 Task: Create List Phone Calls in Board Newsletter Planning to Workspace Ad Operations. Create List SMS in Board Brand Reputation Management to Workspace Ad Operations. Create List Social Media in Board Customer Feedback Collection and Response Management to Workspace Ad Operations
Action: Mouse moved to (82, 351)
Screenshot: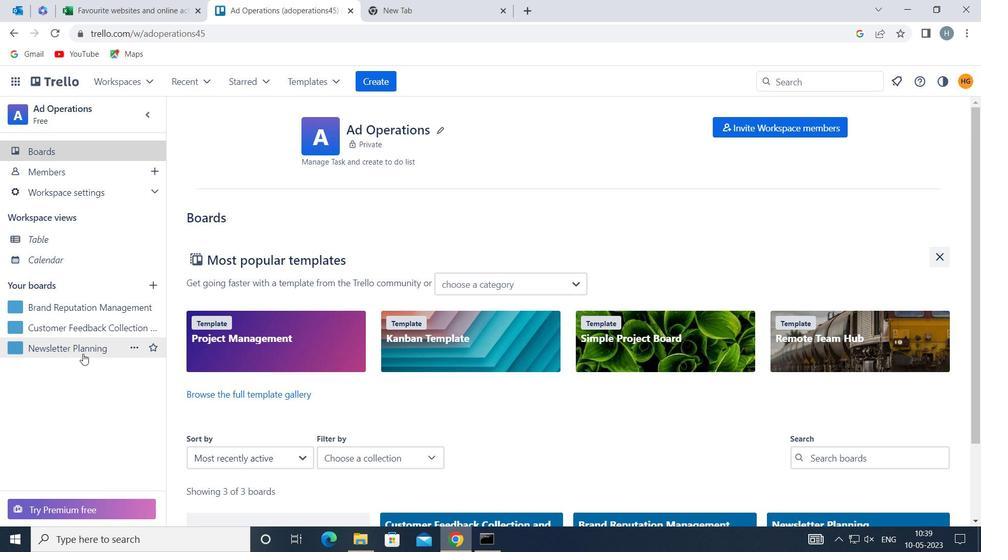 
Action: Mouse pressed left at (82, 351)
Screenshot: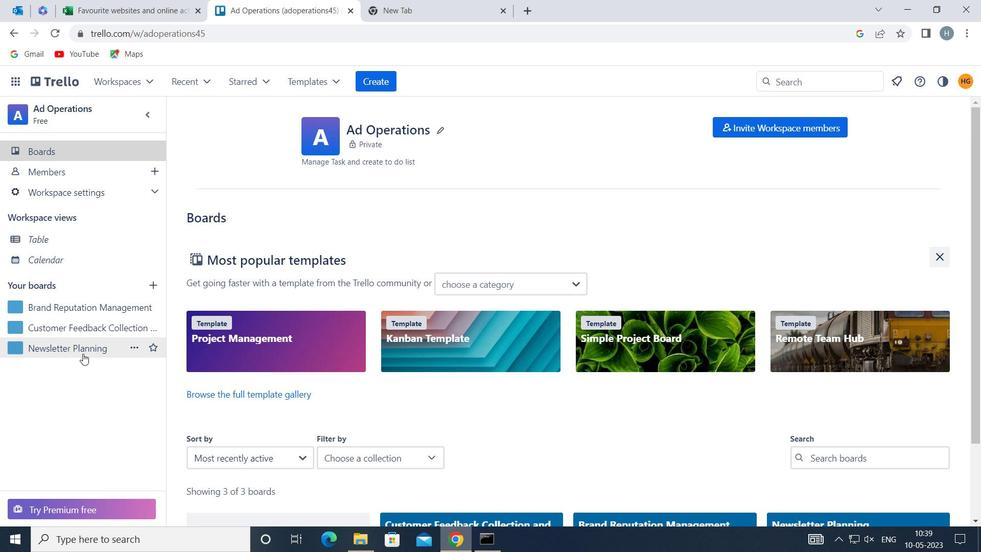 
Action: Mouse moved to (564, 156)
Screenshot: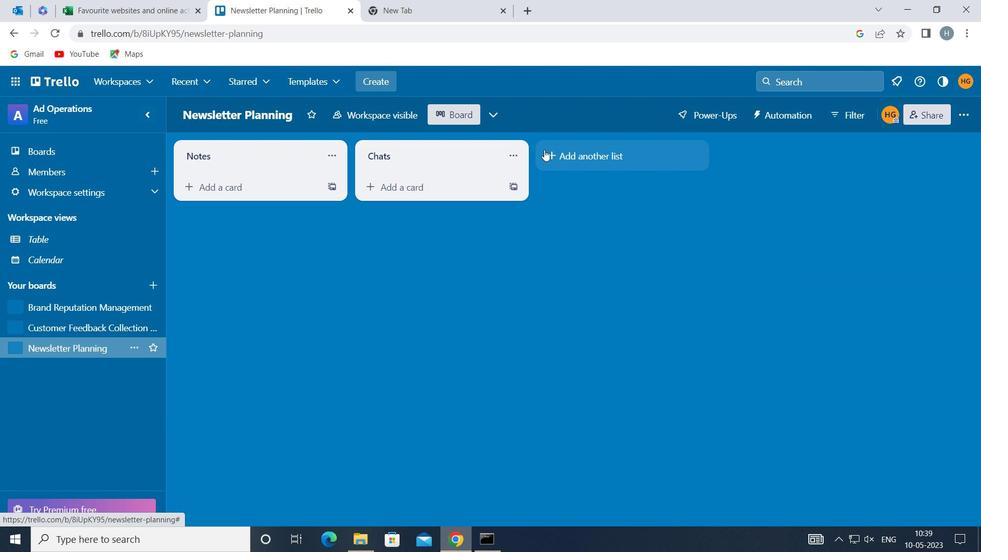 
Action: Mouse pressed left at (564, 156)
Screenshot: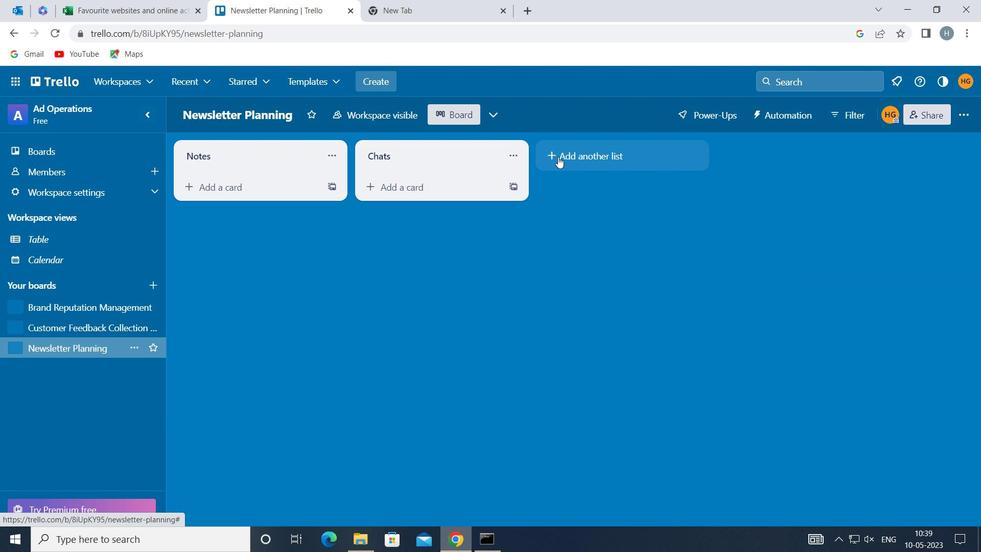 
Action: Mouse moved to (564, 156)
Screenshot: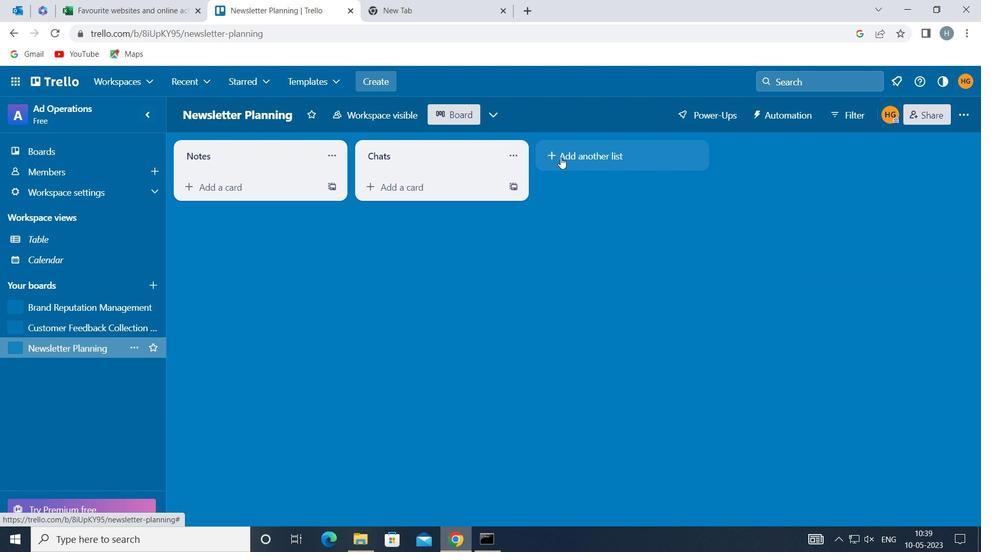 
Action: Key pressed <Key.shift>PHONE<Key.space><Key.shift>CALLS
Screenshot: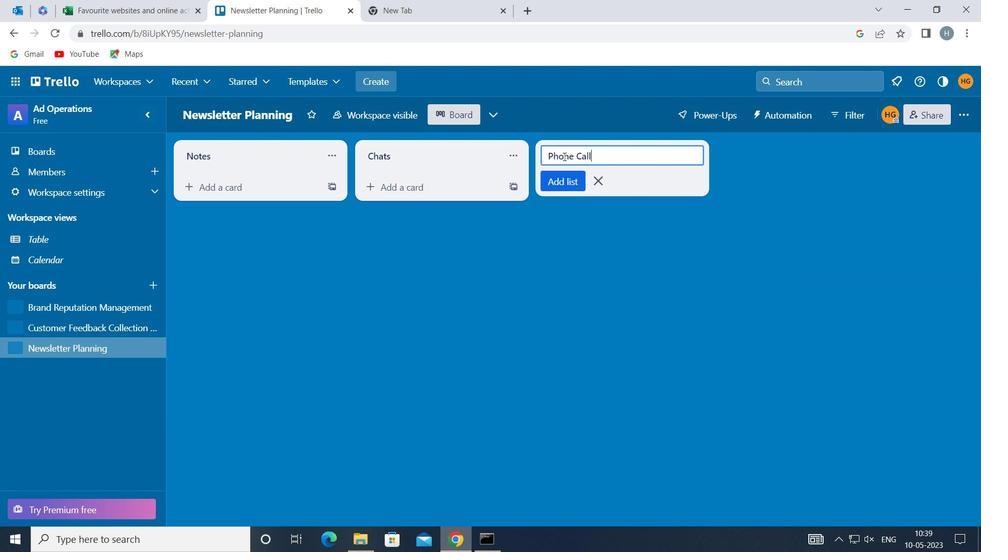 
Action: Mouse moved to (578, 176)
Screenshot: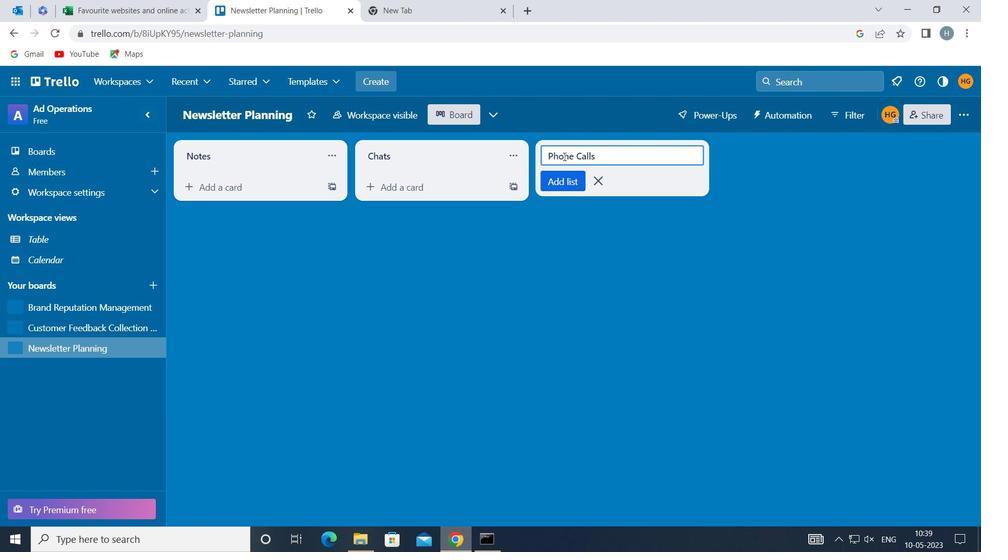 
Action: Mouse pressed left at (578, 176)
Screenshot: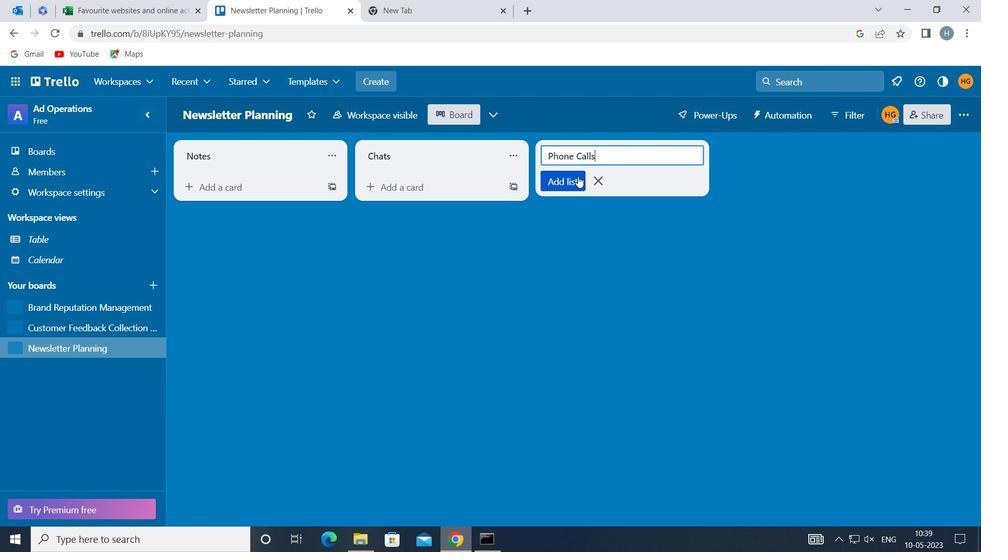 
Action: Mouse moved to (463, 258)
Screenshot: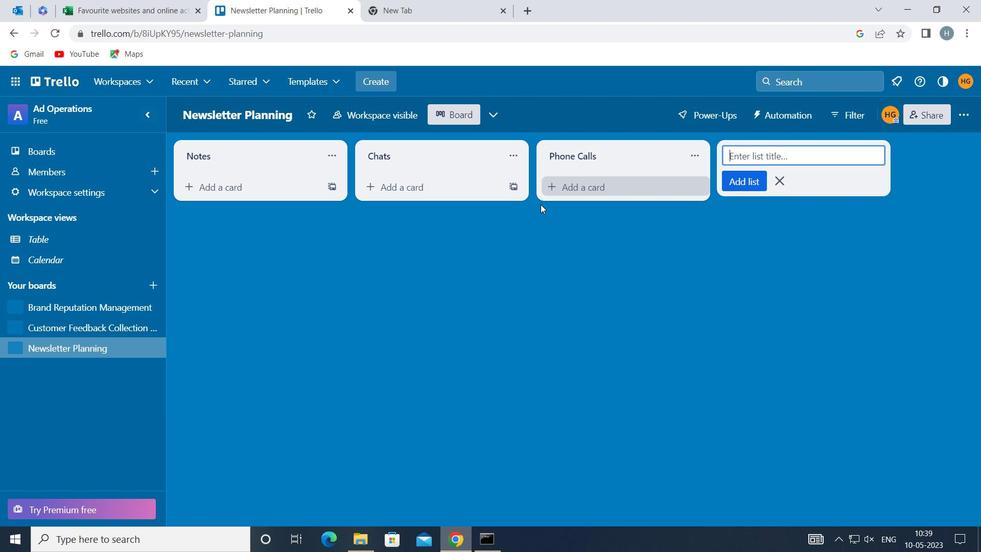 
Action: Mouse pressed left at (463, 258)
Screenshot: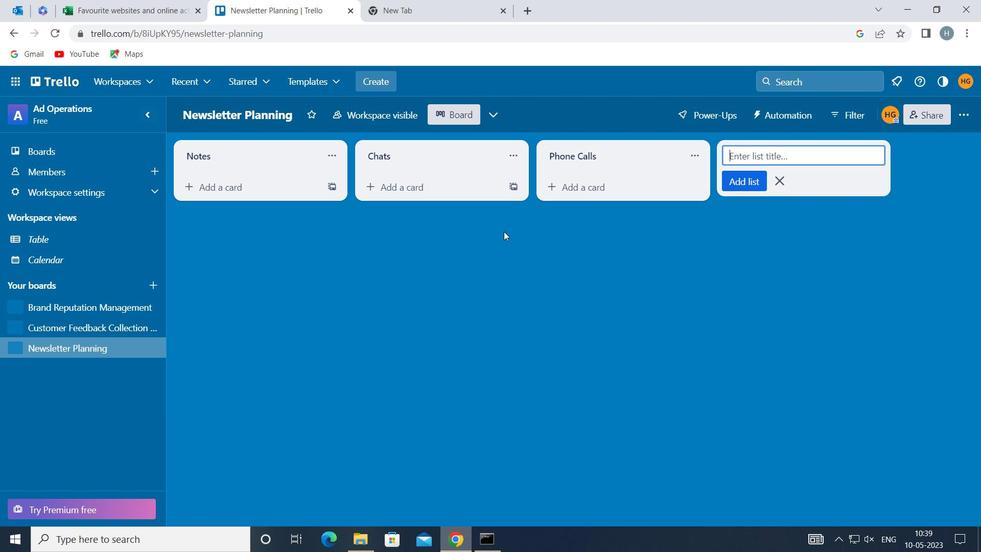 
Action: Mouse moved to (86, 304)
Screenshot: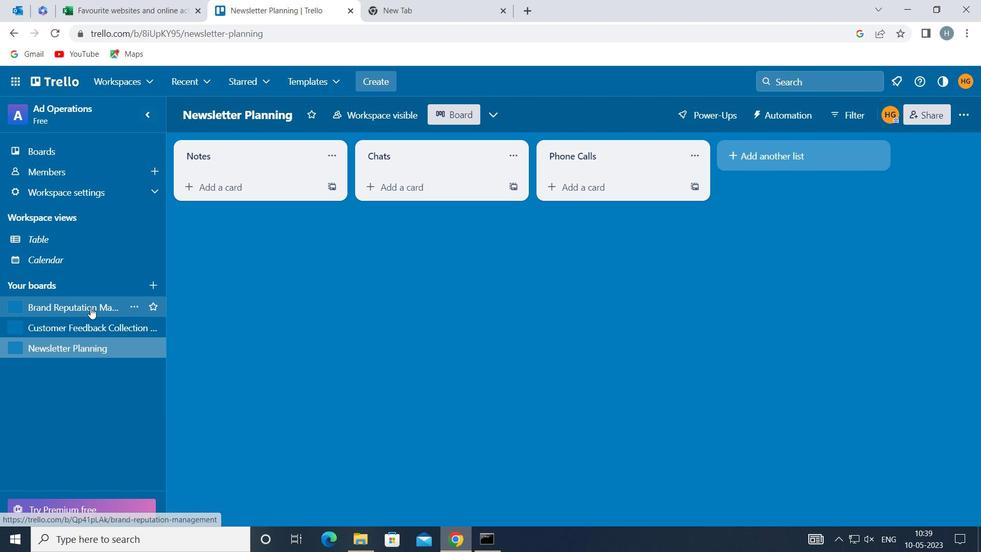 
Action: Mouse pressed left at (86, 304)
Screenshot: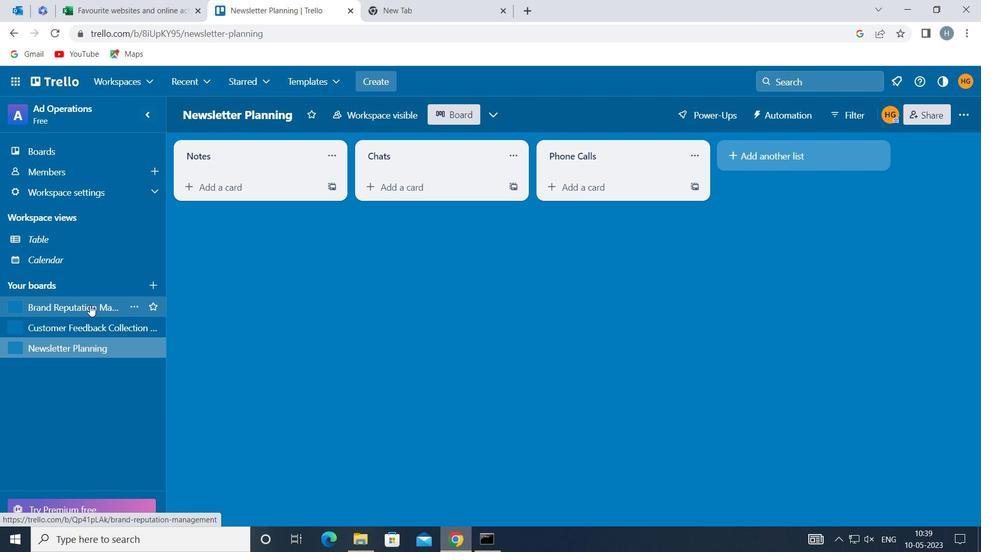 
Action: Mouse moved to (559, 154)
Screenshot: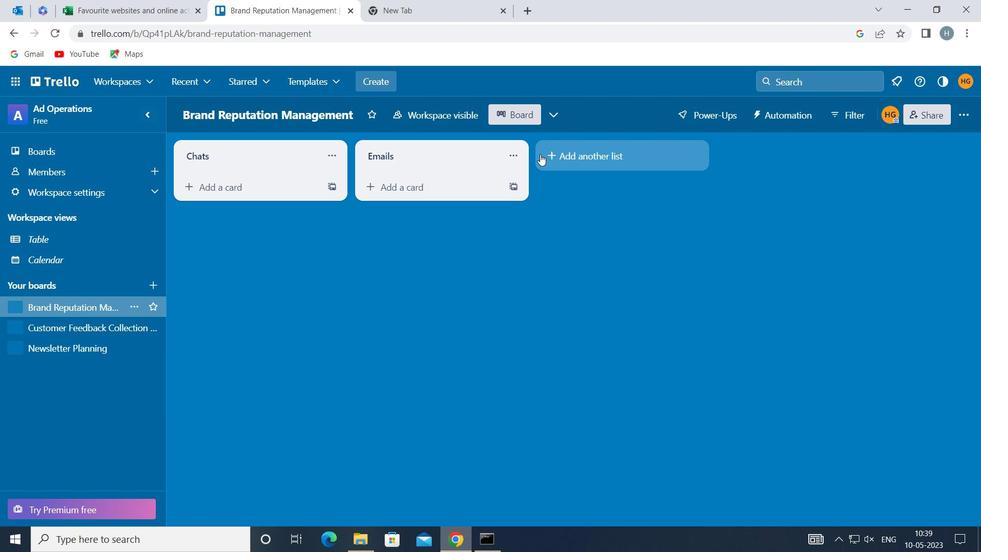 
Action: Mouse pressed left at (559, 154)
Screenshot: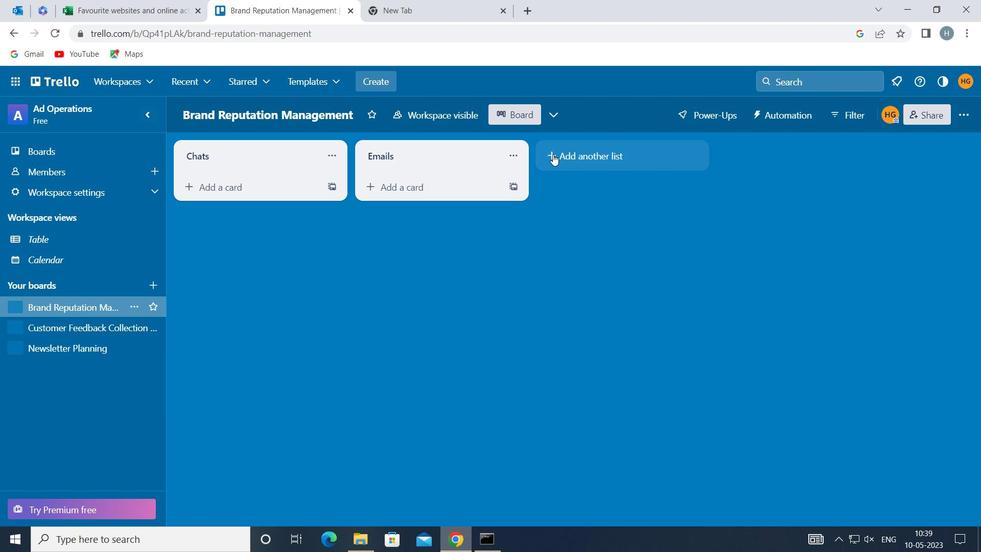 
Action: Mouse moved to (560, 154)
Screenshot: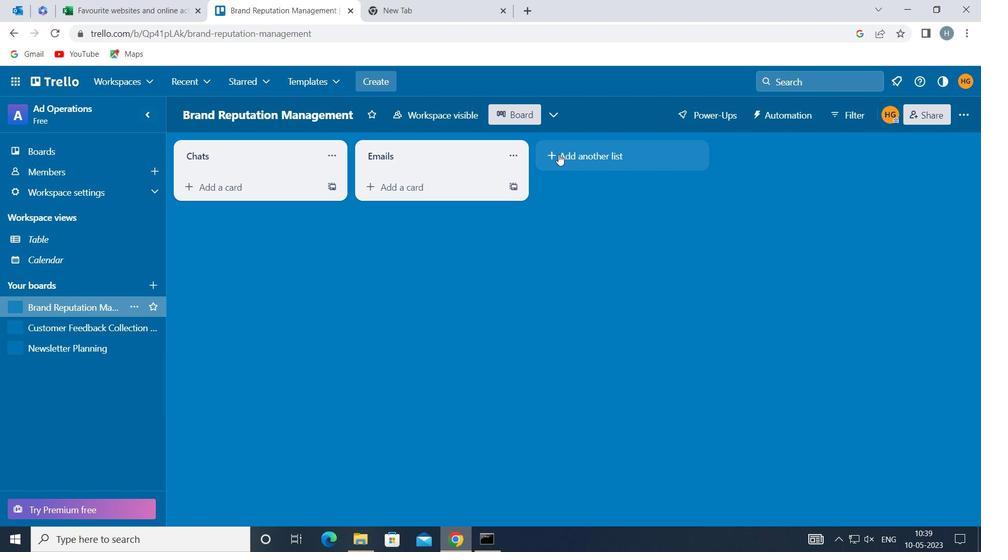 
Action: Key pressed <Key.shift>SMS
Screenshot: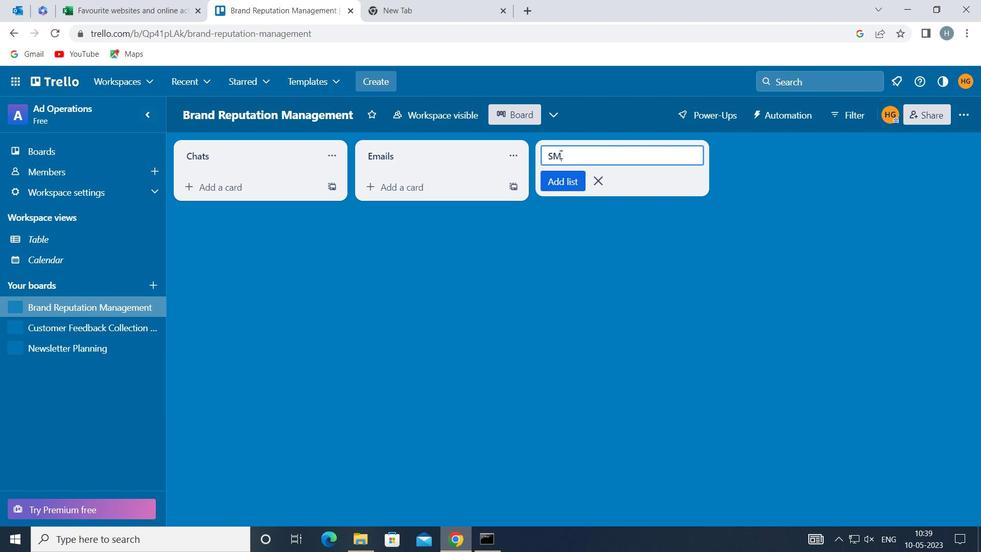 
Action: Mouse moved to (568, 186)
Screenshot: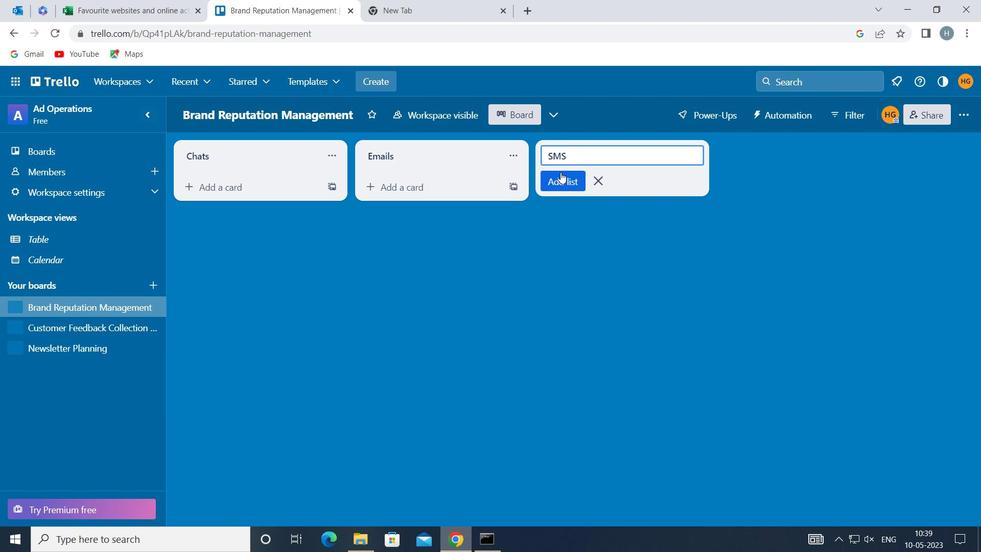 
Action: Mouse pressed left at (568, 186)
Screenshot: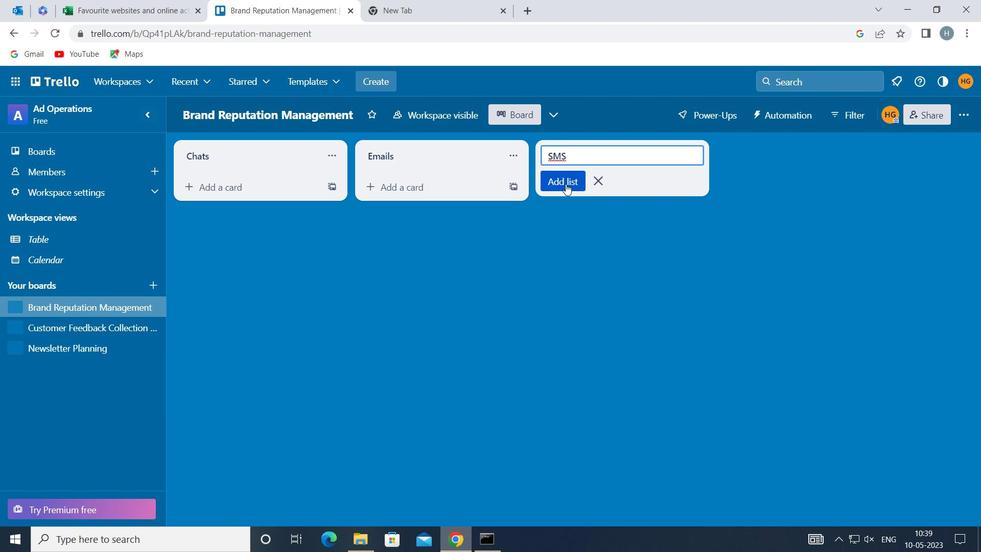 
Action: Mouse moved to (264, 327)
Screenshot: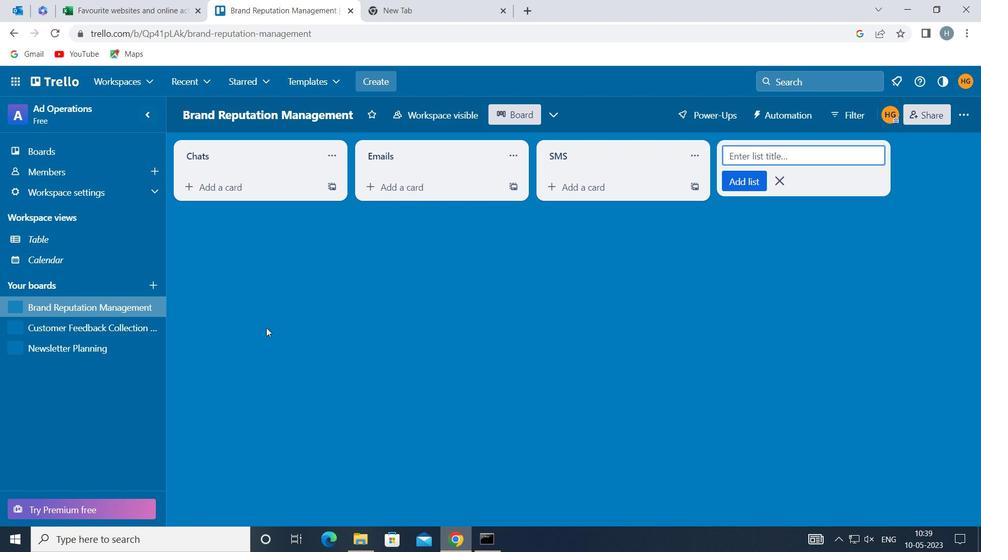 
Action: Mouse pressed left at (264, 327)
Screenshot: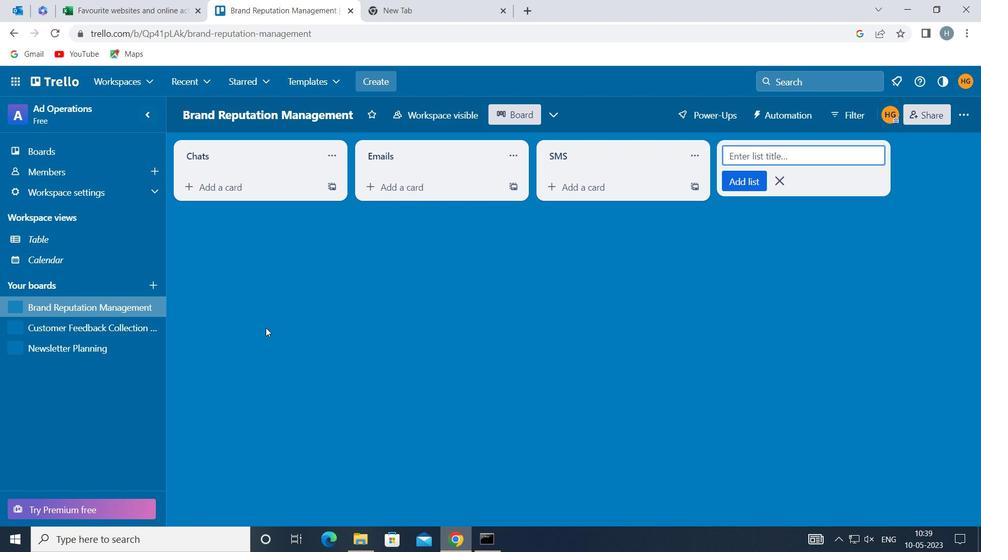 
Action: Mouse moved to (99, 327)
Screenshot: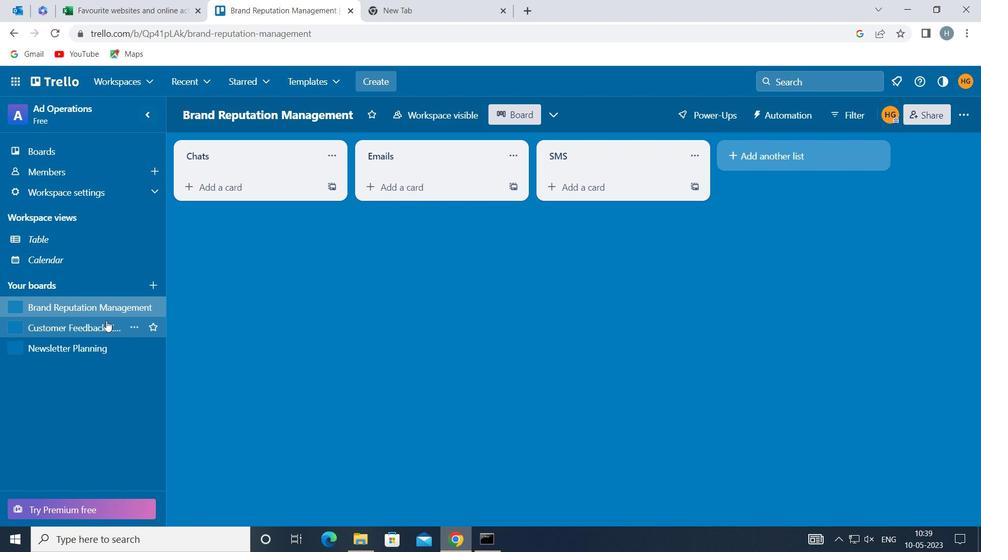 
Action: Mouse pressed left at (99, 327)
Screenshot: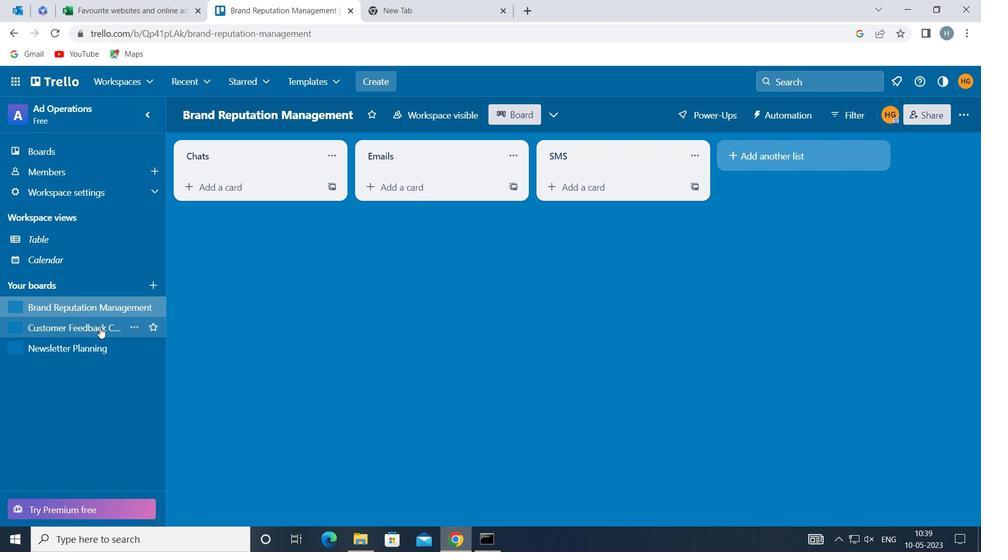 
Action: Mouse moved to (569, 158)
Screenshot: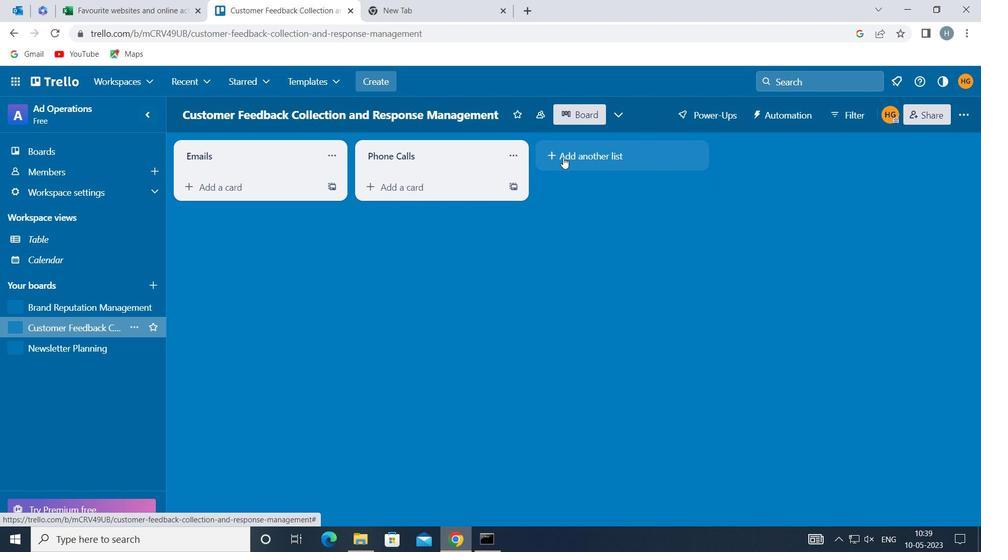 
Action: Mouse pressed left at (569, 158)
Screenshot: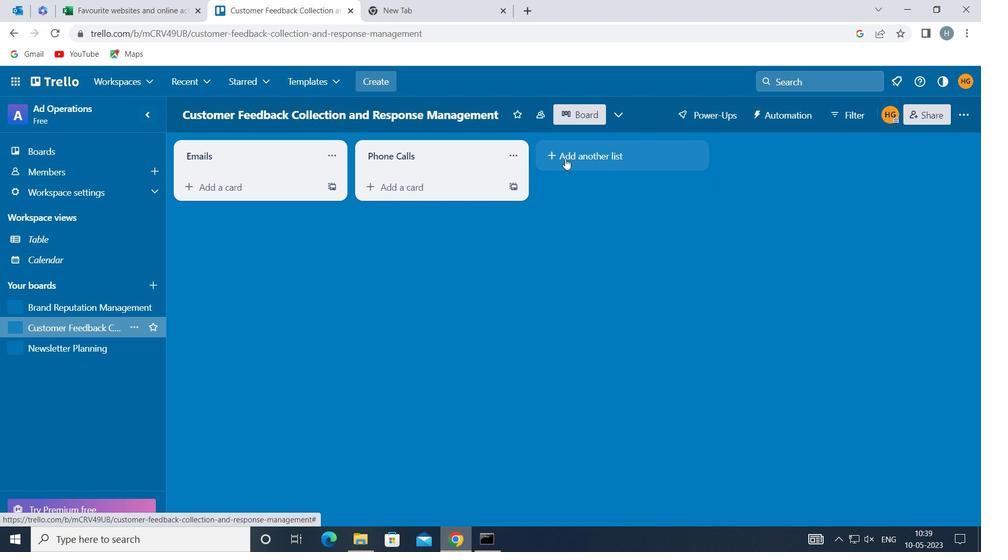 
Action: Mouse moved to (570, 160)
Screenshot: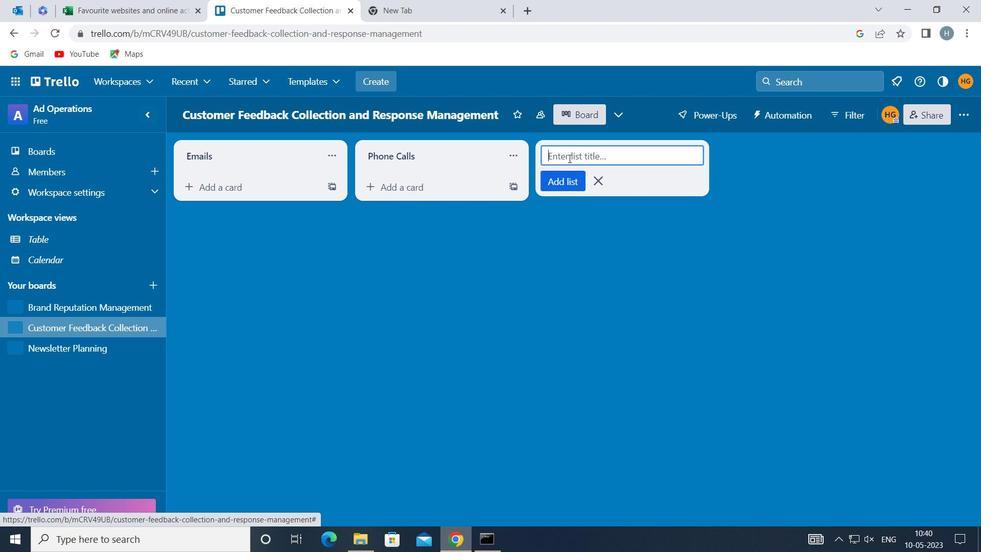 
Action: Key pressed <Key.shift>SOCIAL<Key.space><Key.shift>MEDIA
Screenshot: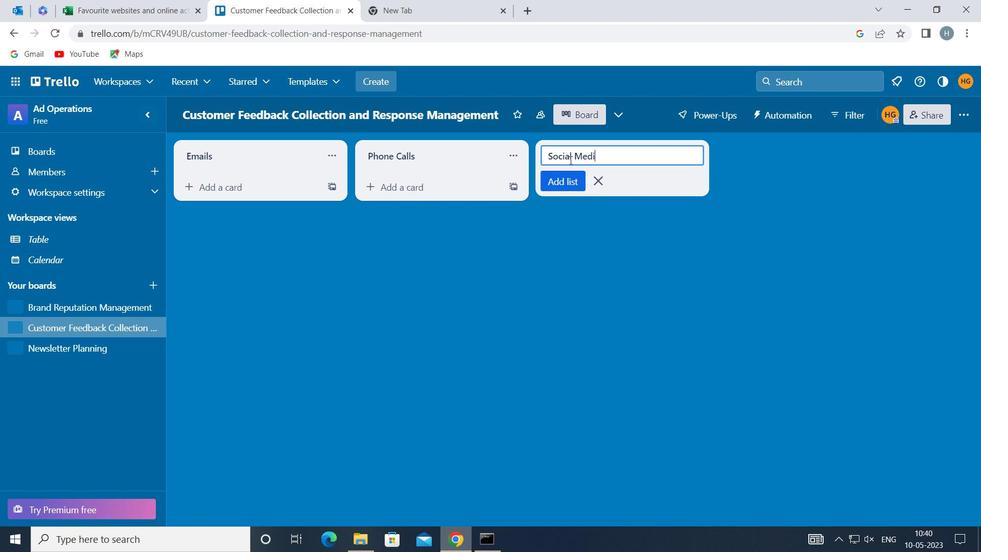 
Action: Mouse moved to (563, 180)
Screenshot: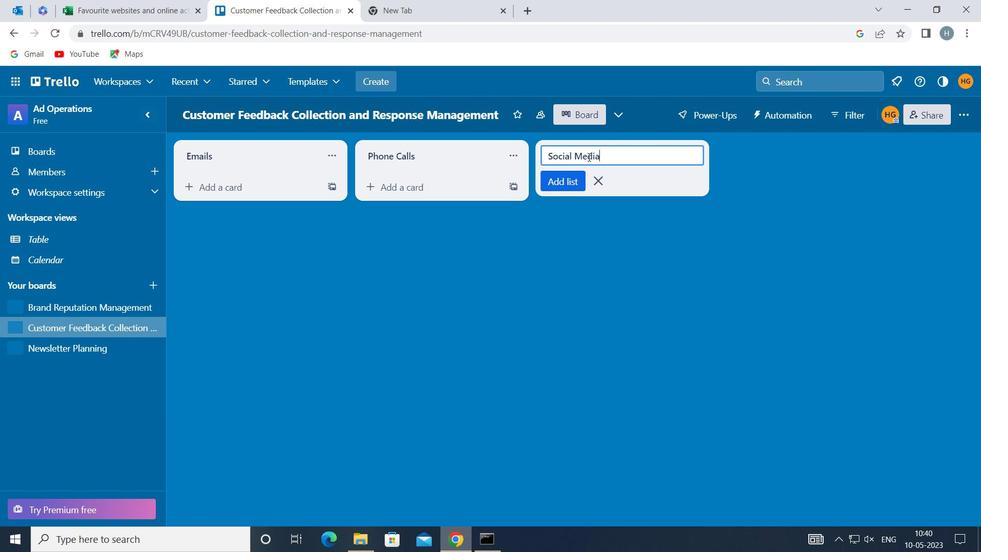 
Action: Mouse pressed left at (563, 180)
Screenshot: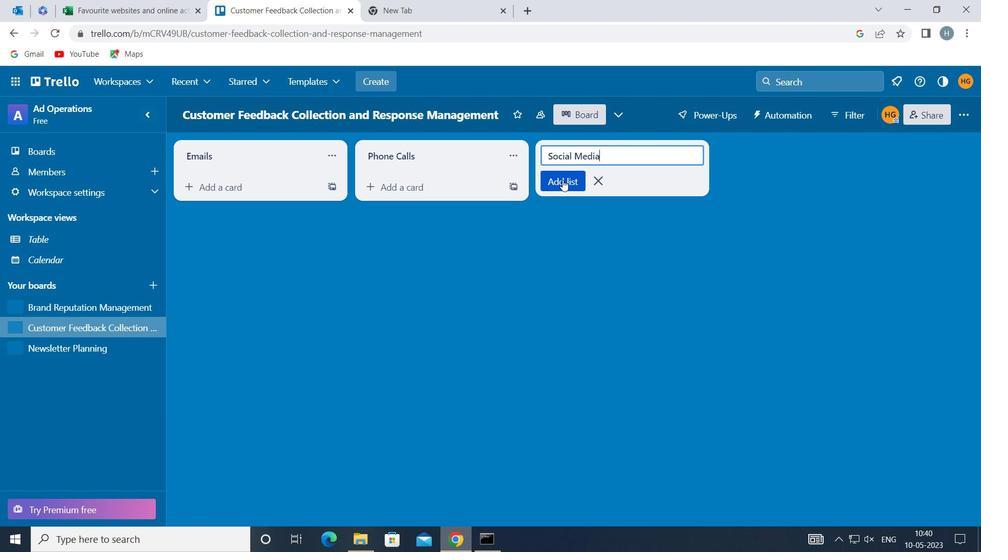 
Action: Mouse moved to (537, 264)
Screenshot: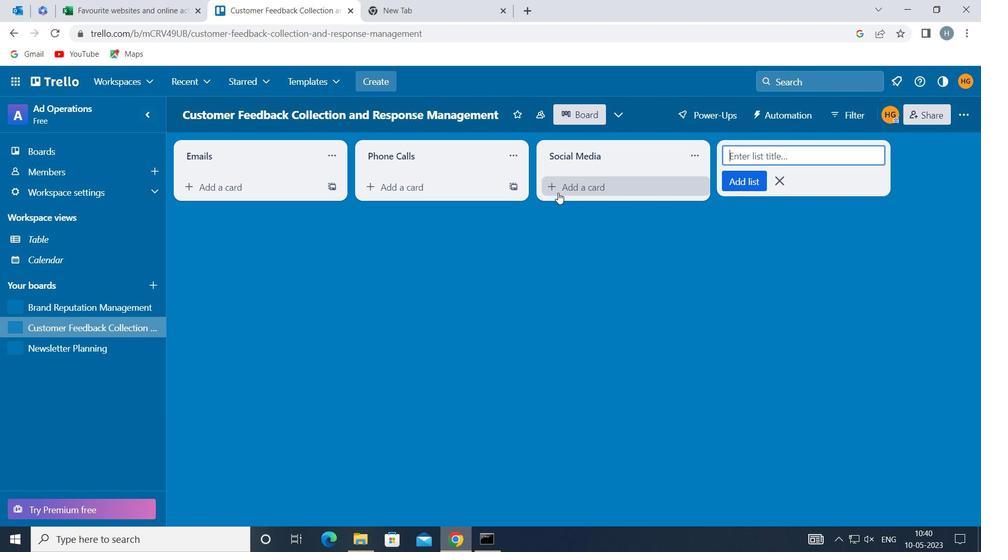 
Action: Mouse pressed left at (537, 264)
Screenshot: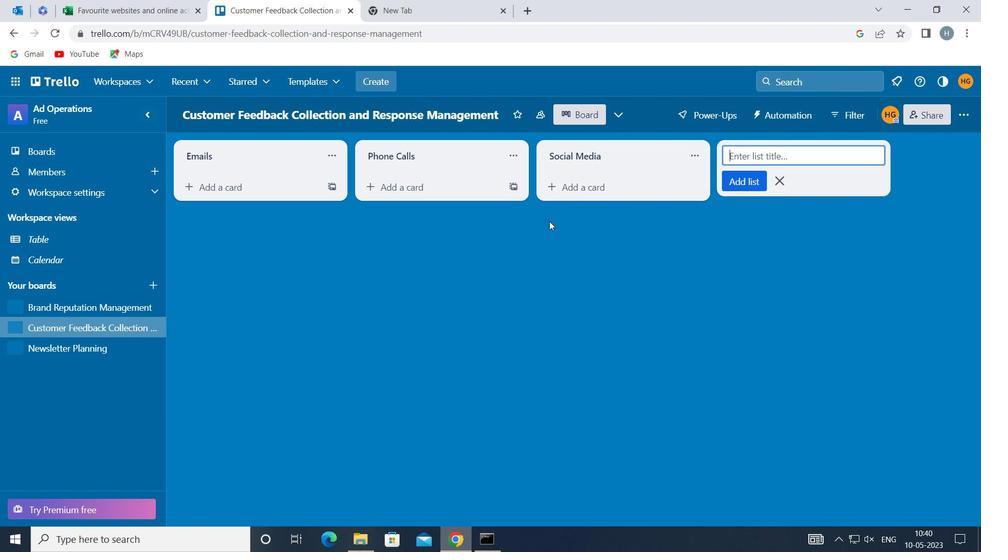 
Action: Mouse moved to (544, 262)
Screenshot: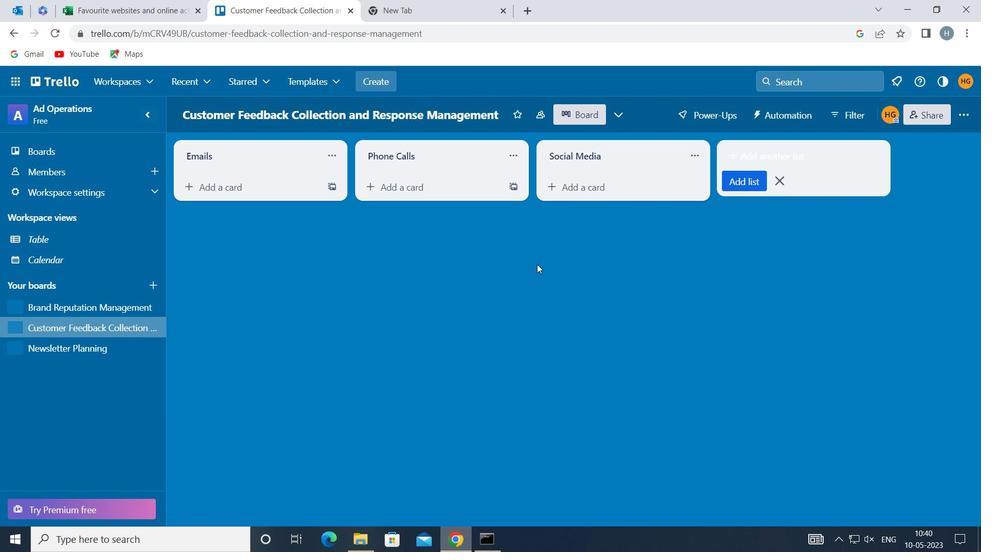 
